 Task: Schedule a coding workshop for next Thursday at 6:30 PM.
Action: Mouse moved to (831, 100)
Screenshot: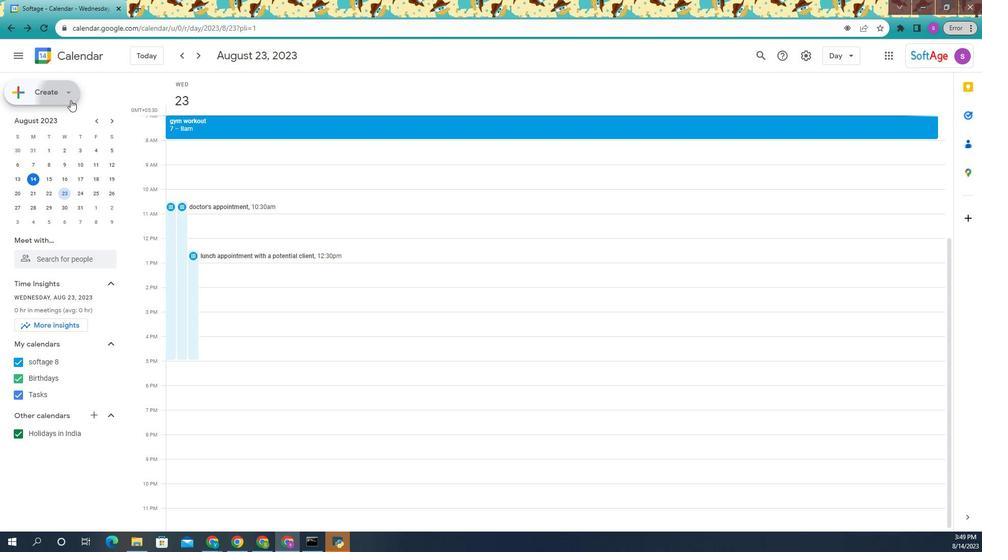 
Action: Mouse pressed left at (831, 100)
Screenshot: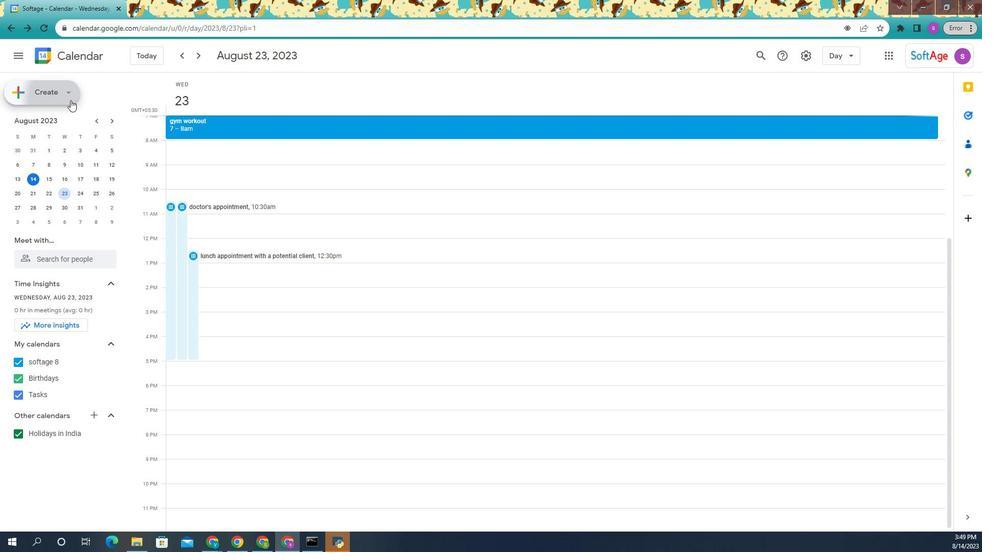
Action: Mouse moved to (831, 204)
Screenshot: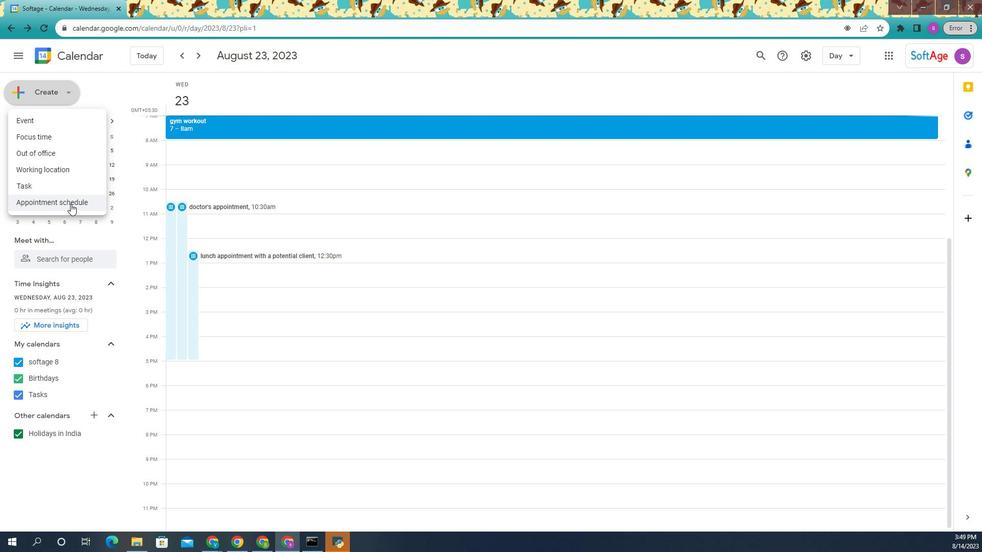 
Action: Mouse pressed left at (831, 204)
Screenshot: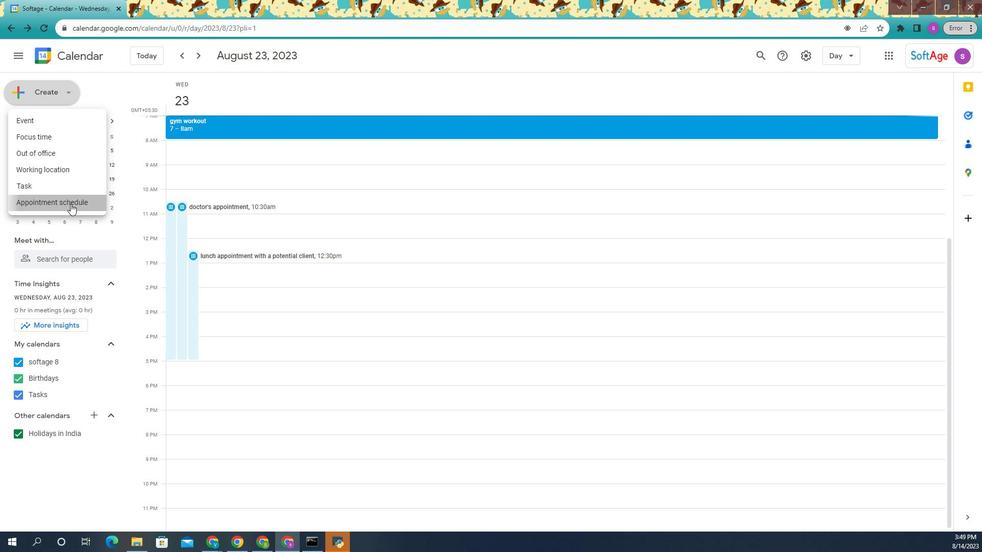 
Action: Mouse moved to (859, 83)
Screenshot: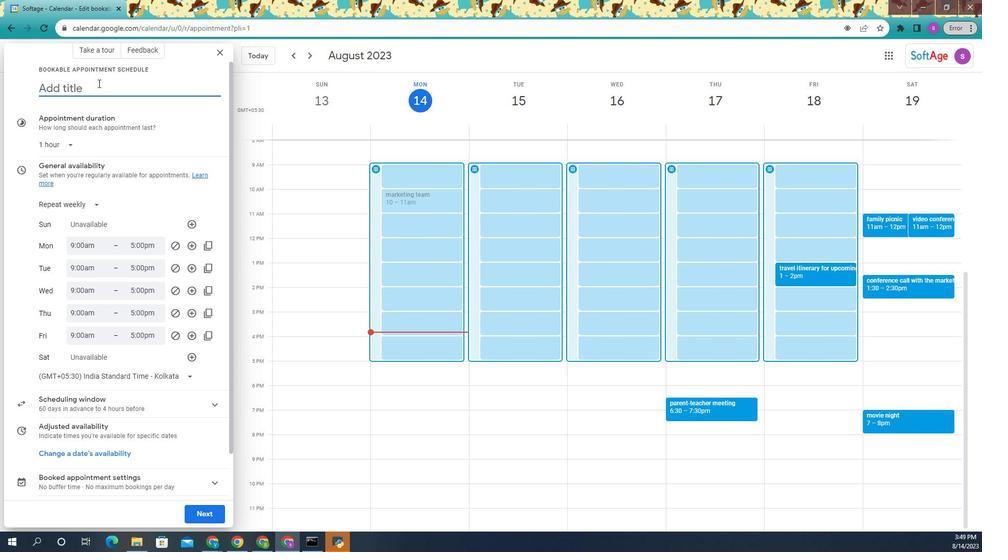 
Action: Mouse pressed left at (859, 83)
Screenshot: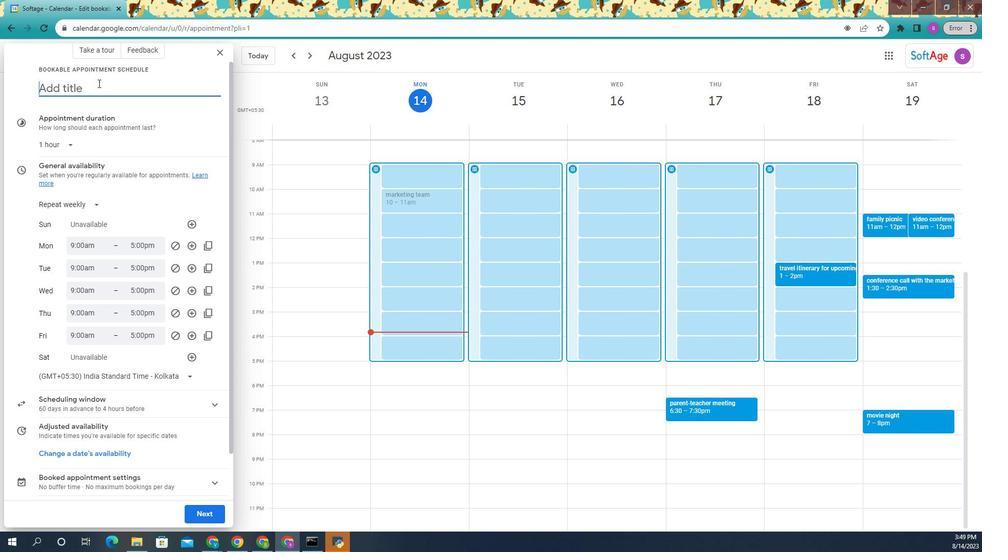 
Action: Key pressed coding<Key.space>workshop
Screenshot: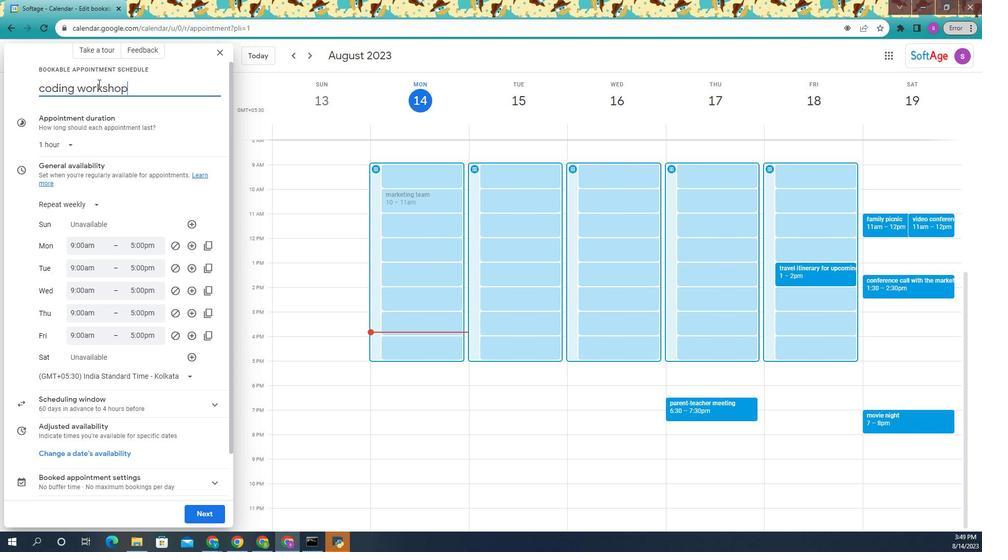 
Action: Mouse moved to (834, 314)
Screenshot: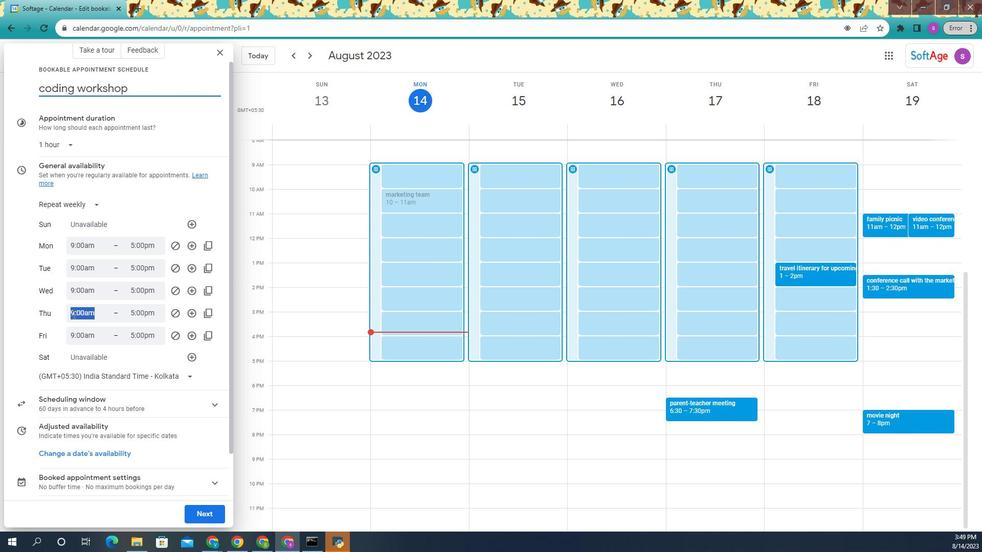 
Action: Mouse pressed left at (834, 314)
Screenshot: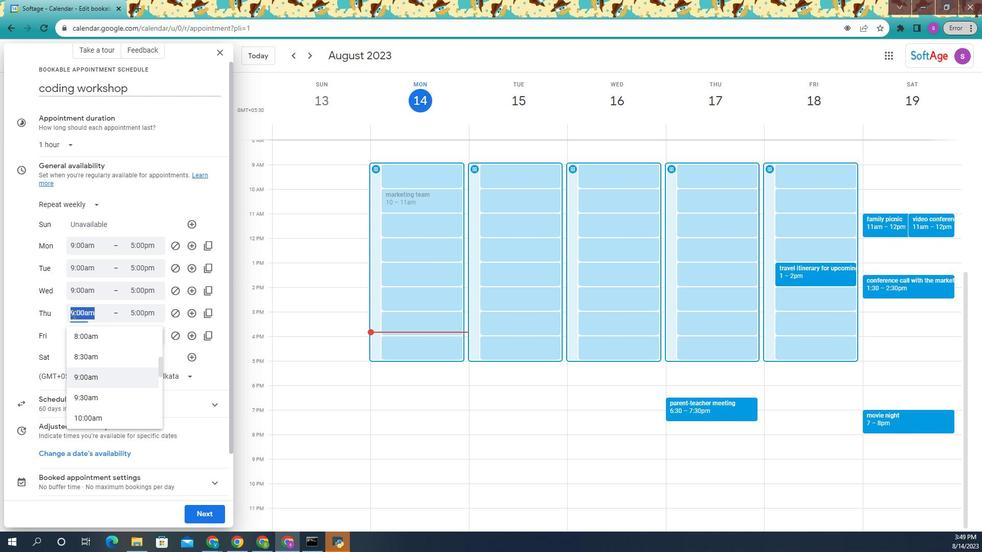 
Action: Mouse moved to (885, 421)
Screenshot: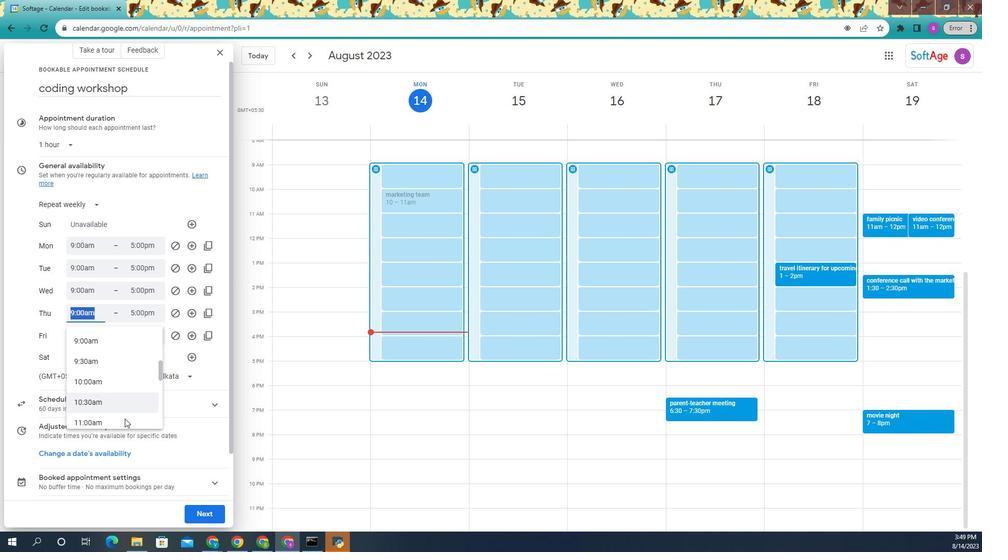 
Action: Mouse scrolled (885, 421) with delta (0, 0)
Screenshot: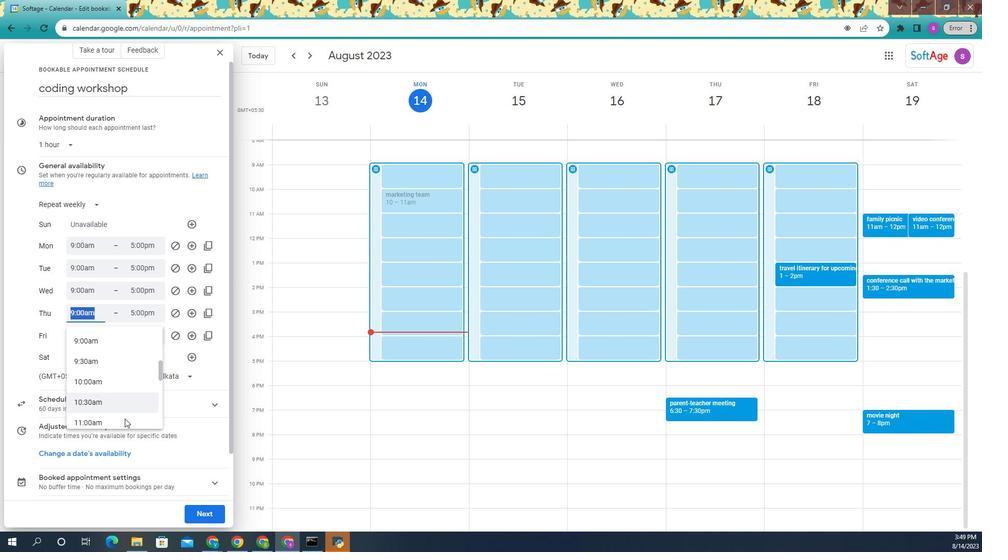 
Action: Mouse moved to (886, 419)
Screenshot: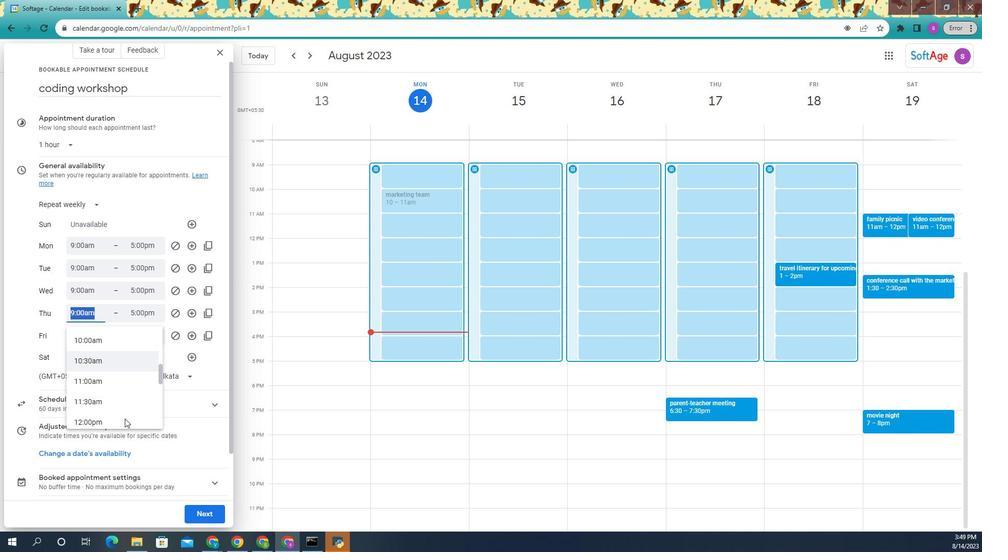 
Action: Mouse scrolled (886, 418) with delta (0, 0)
Screenshot: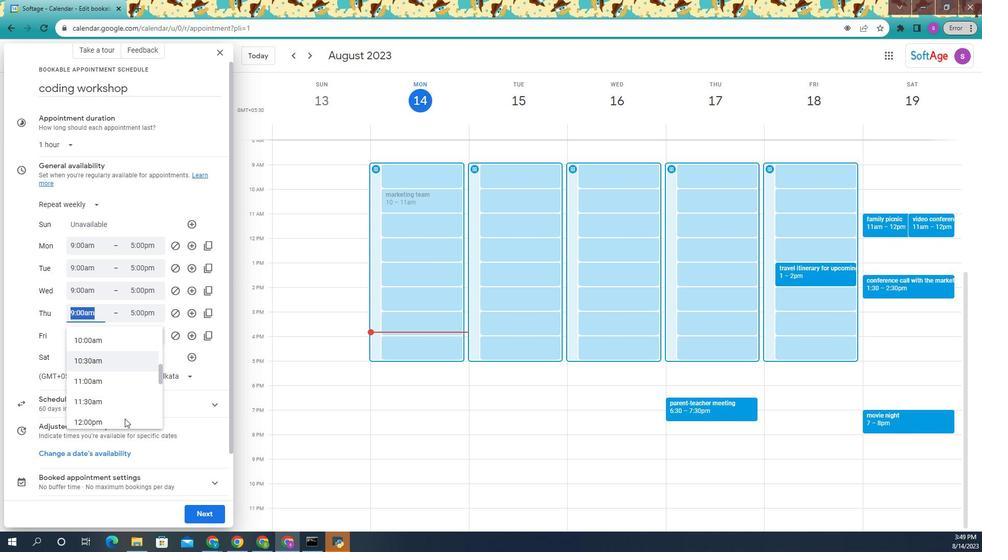 
Action: Mouse moved to (886, 418)
Screenshot: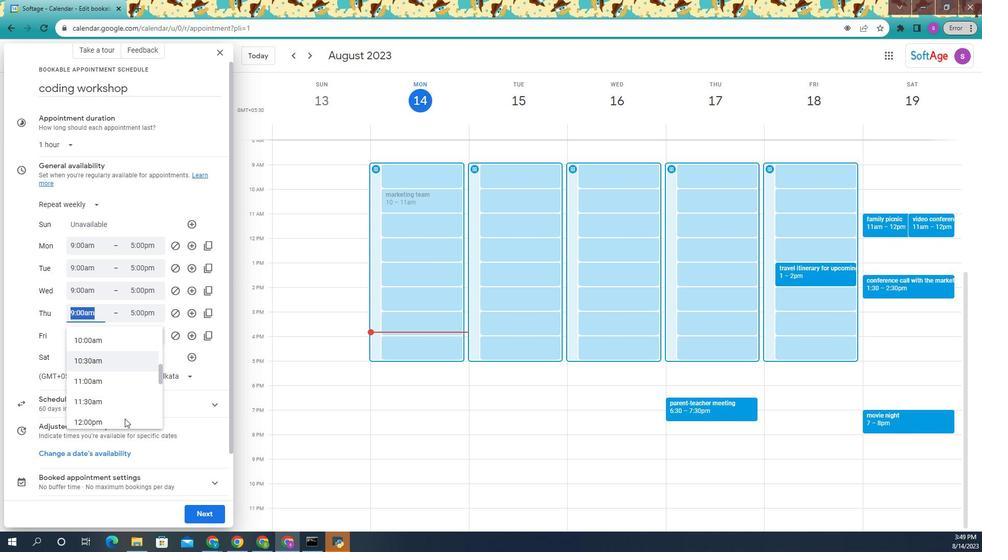 
Action: Mouse scrolled (886, 418) with delta (0, 0)
Screenshot: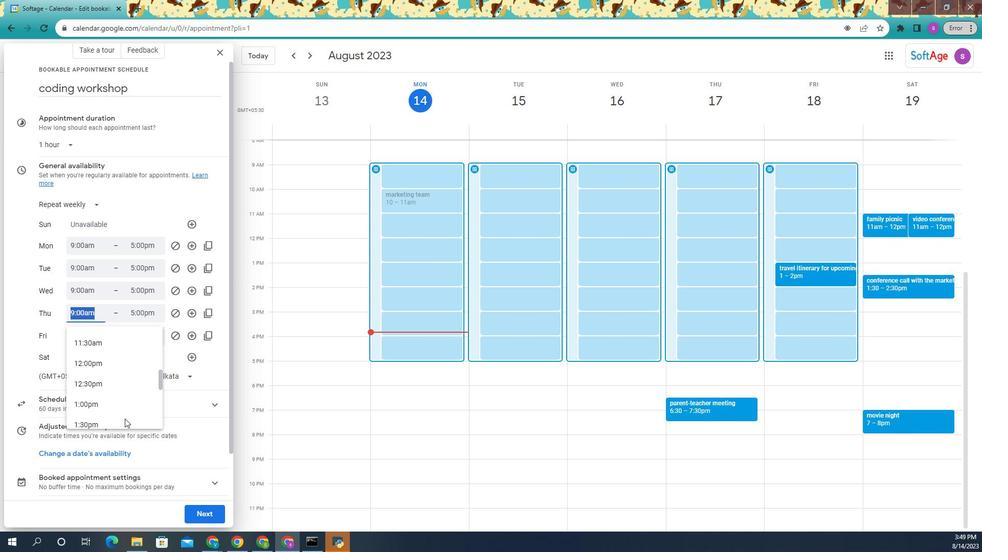 
Action: Mouse scrolled (886, 418) with delta (0, 0)
Screenshot: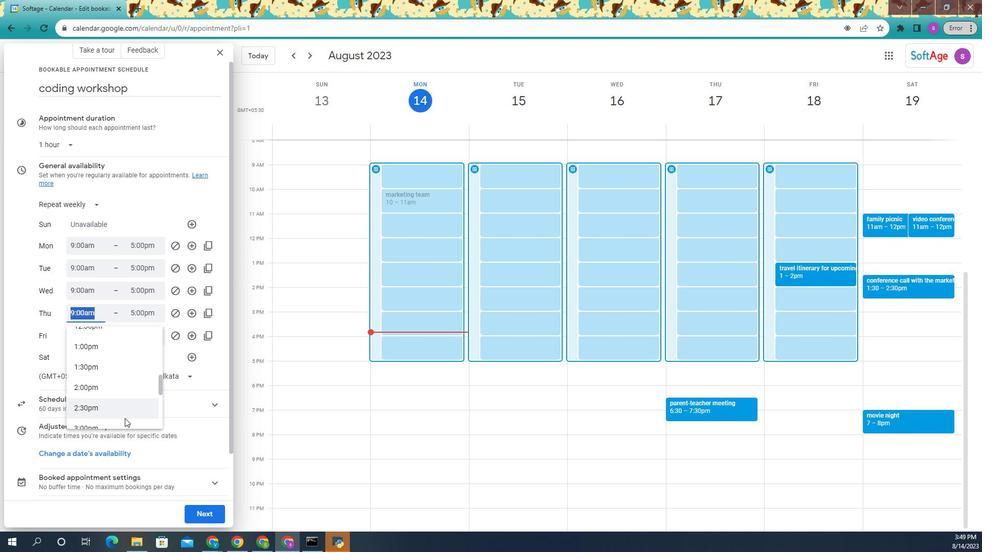 
Action: Mouse moved to (886, 418)
Screenshot: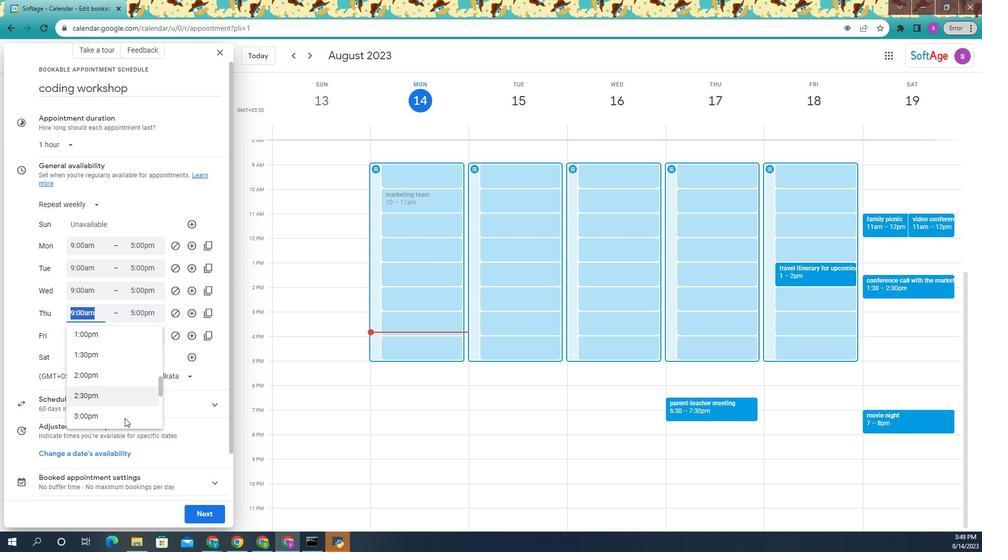 
Action: Mouse scrolled (886, 417) with delta (0, 0)
Screenshot: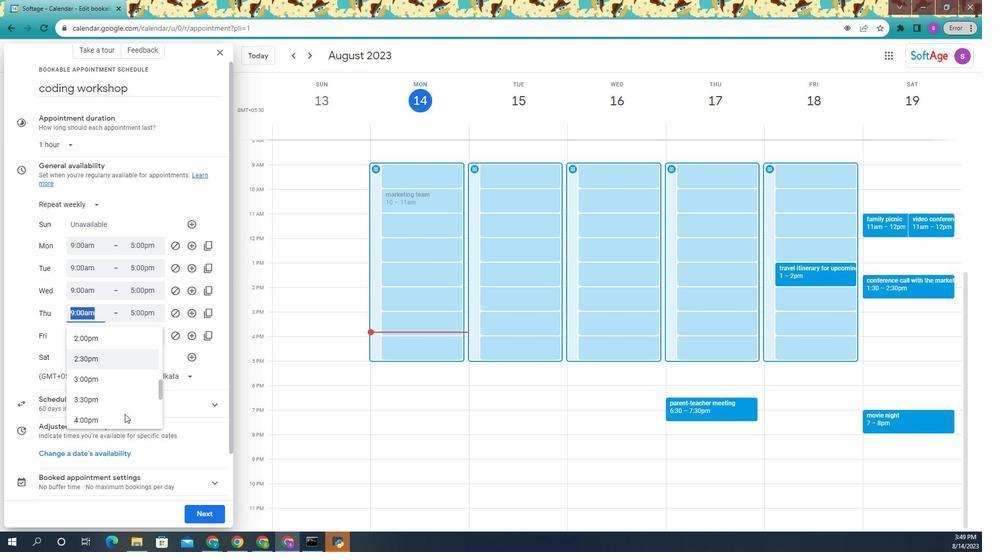 
Action: Mouse moved to (886, 414)
Screenshot: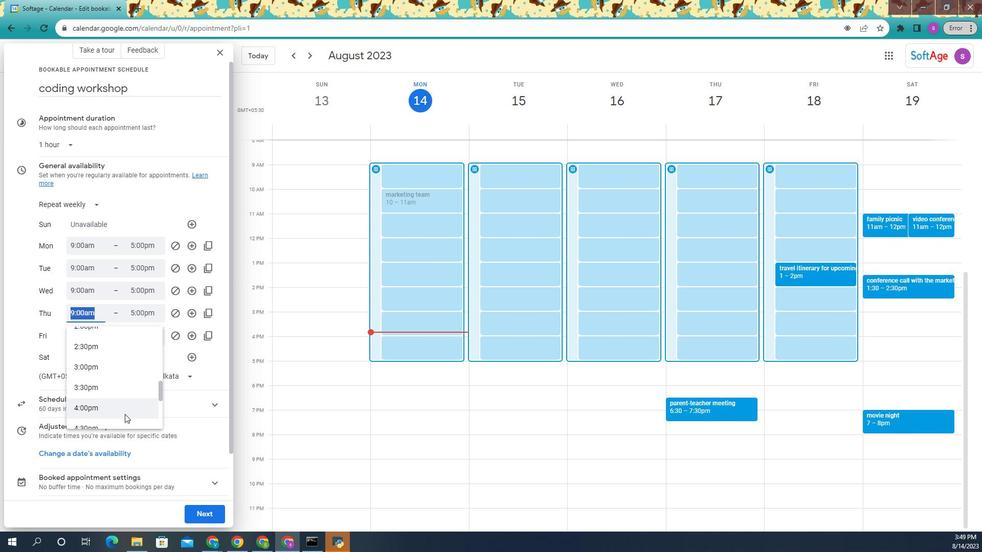 
Action: Mouse scrolled (886, 413) with delta (0, 0)
Screenshot: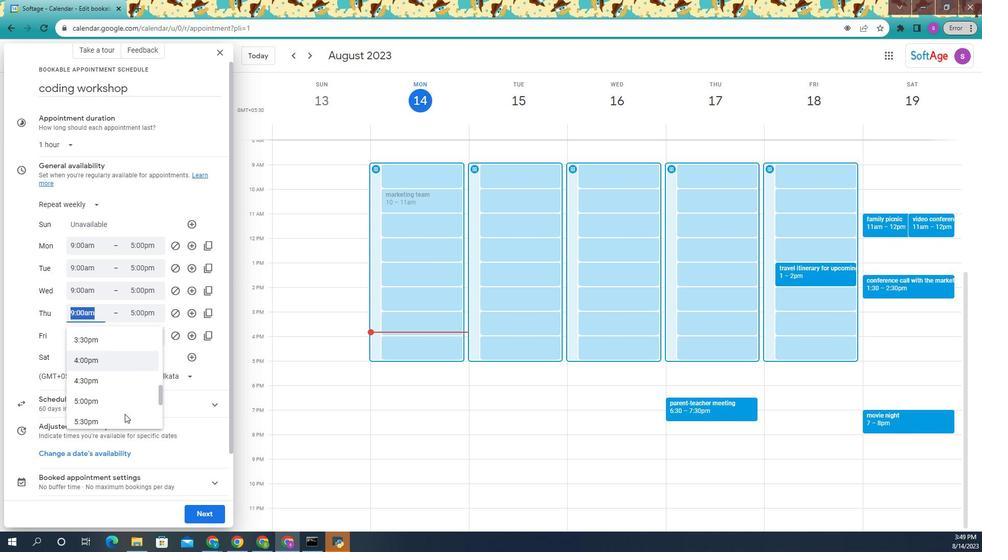 
Action: Mouse scrolled (886, 413) with delta (0, 0)
Screenshot: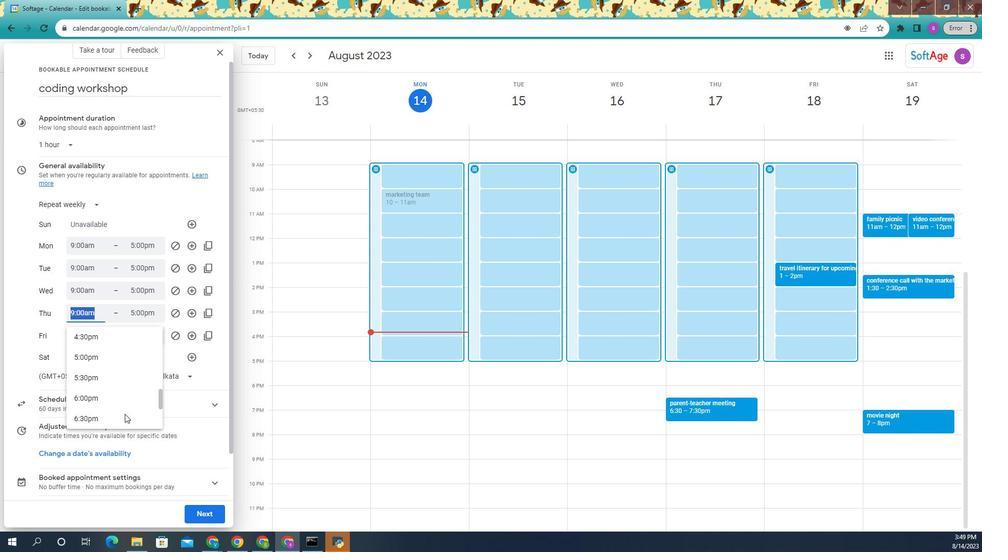 
Action: Mouse scrolled (886, 413) with delta (0, 0)
Screenshot: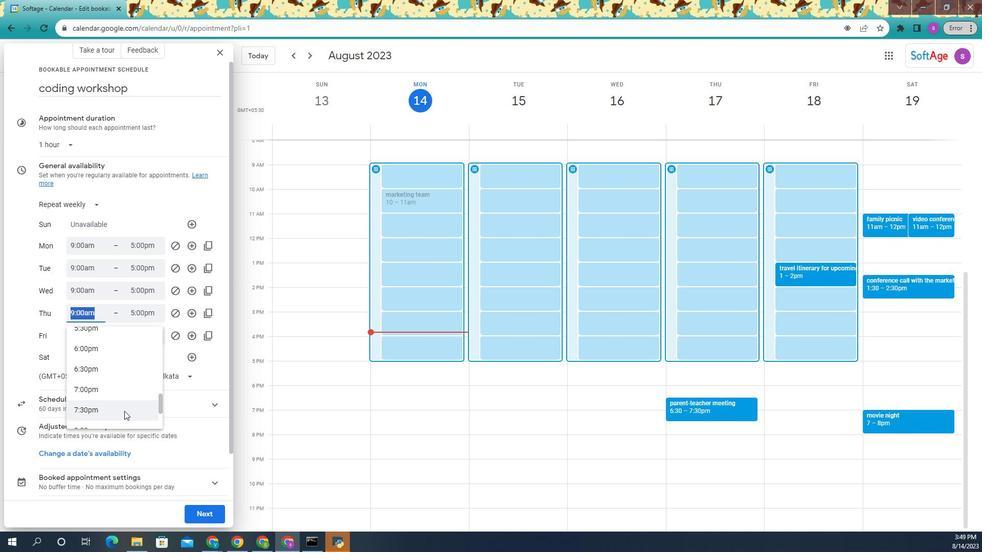 
Action: Mouse moved to (865, 359)
Screenshot: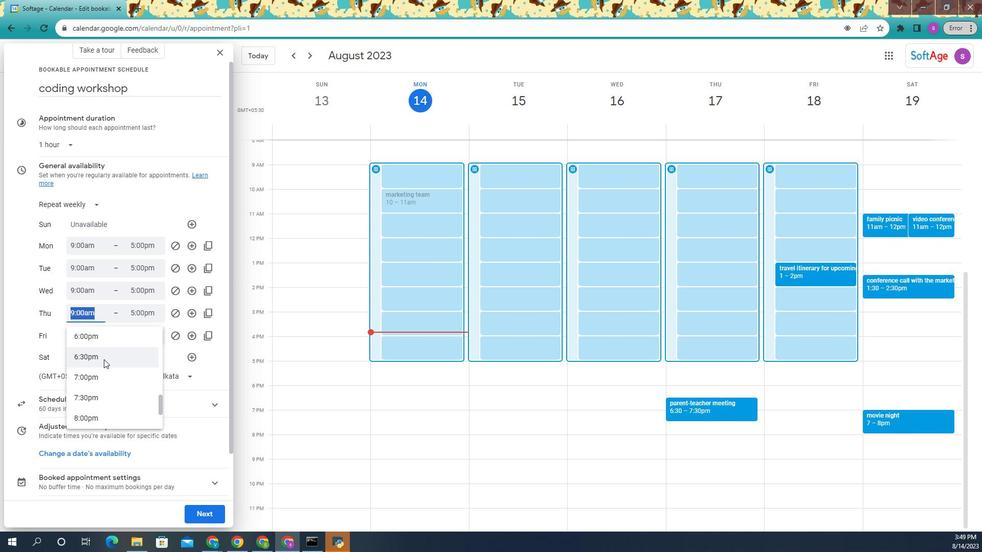 
Action: Mouse pressed left at (865, 359)
Screenshot: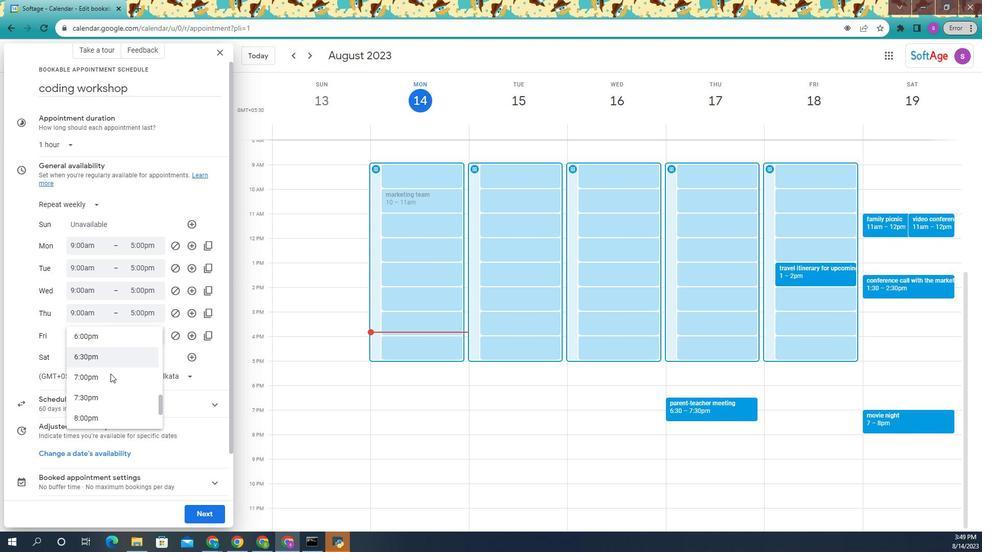 
Action: Mouse moved to (963, 518)
Screenshot: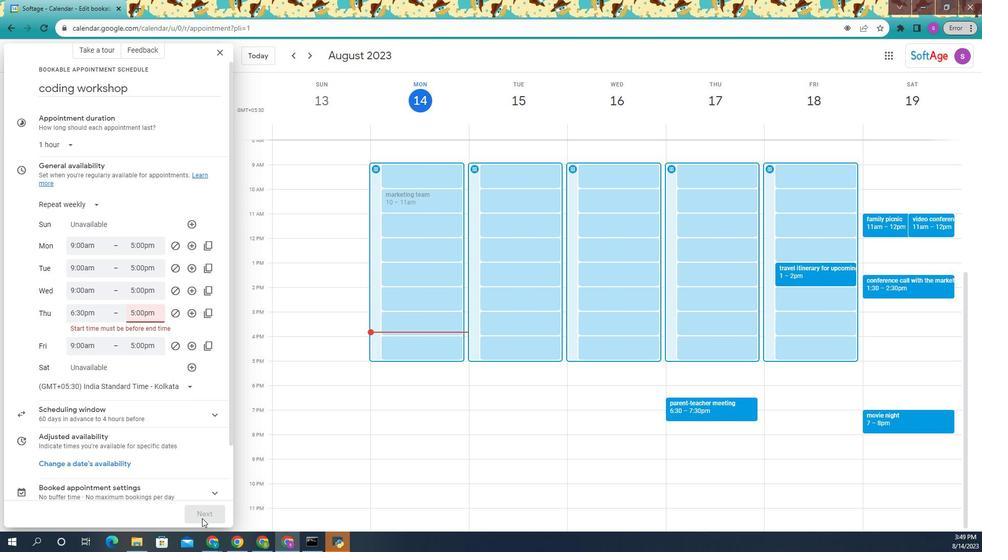 
Action: Mouse pressed left at (963, 518)
Screenshot: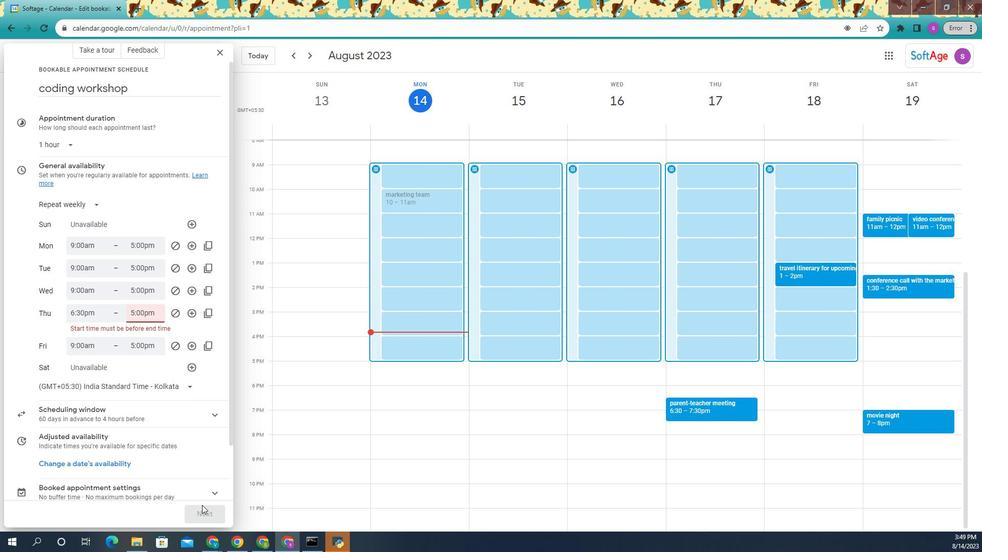 
Action: Mouse moved to (961, 402)
Screenshot: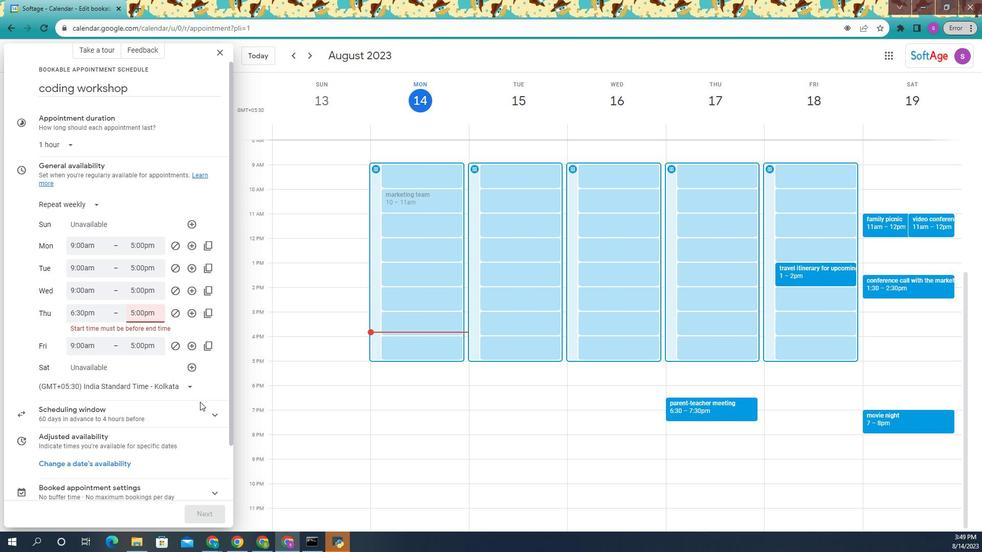 
